 Task: Create a rule from the Routing list, Task moved to a section -> Set Priority in the project ApprisePro , set the section as To-Do and set the priority of the task as  High
Action: Mouse moved to (747, 68)
Screenshot: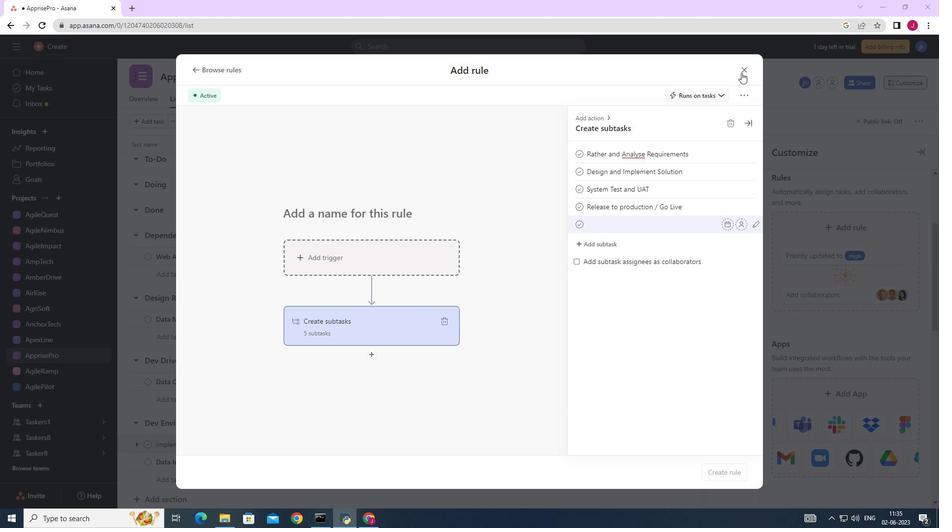 
Action: Mouse pressed left at (747, 68)
Screenshot: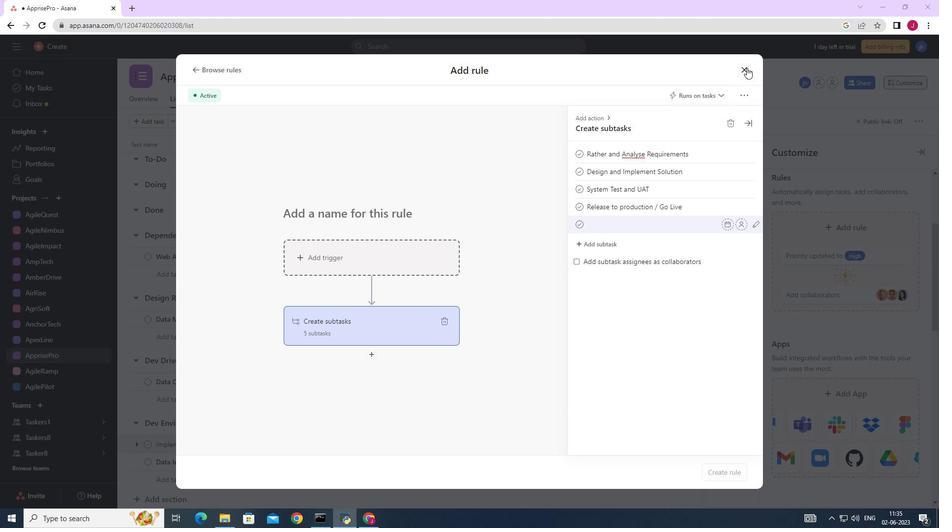 
Action: Mouse moved to (921, 148)
Screenshot: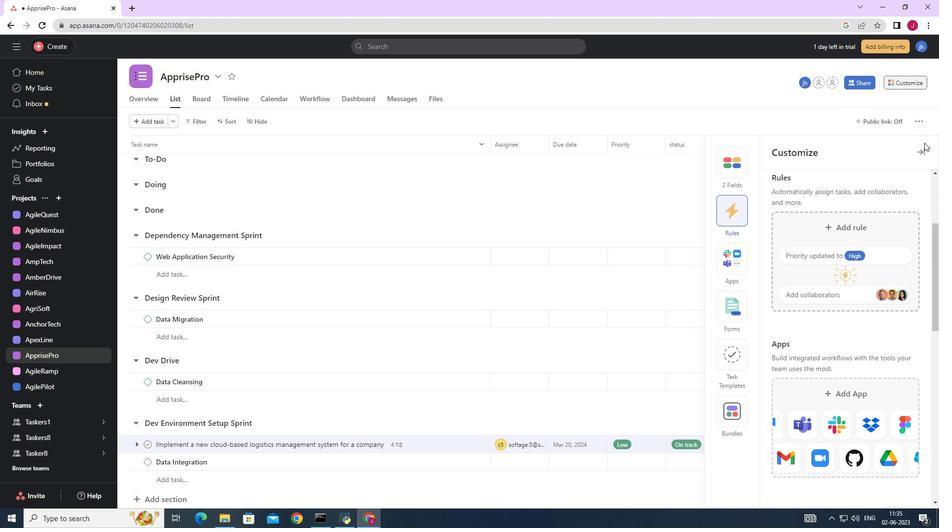
Action: Mouse pressed left at (921, 148)
Screenshot: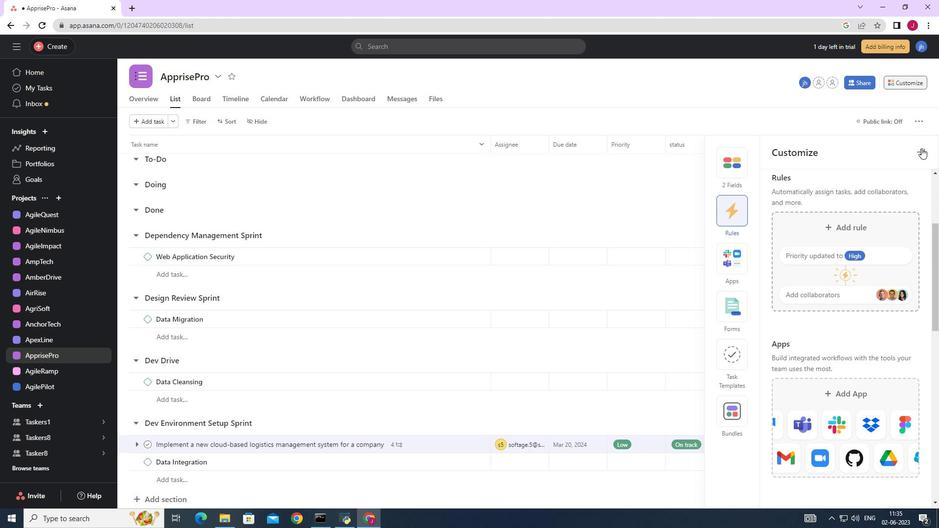 
Action: Mouse moved to (910, 83)
Screenshot: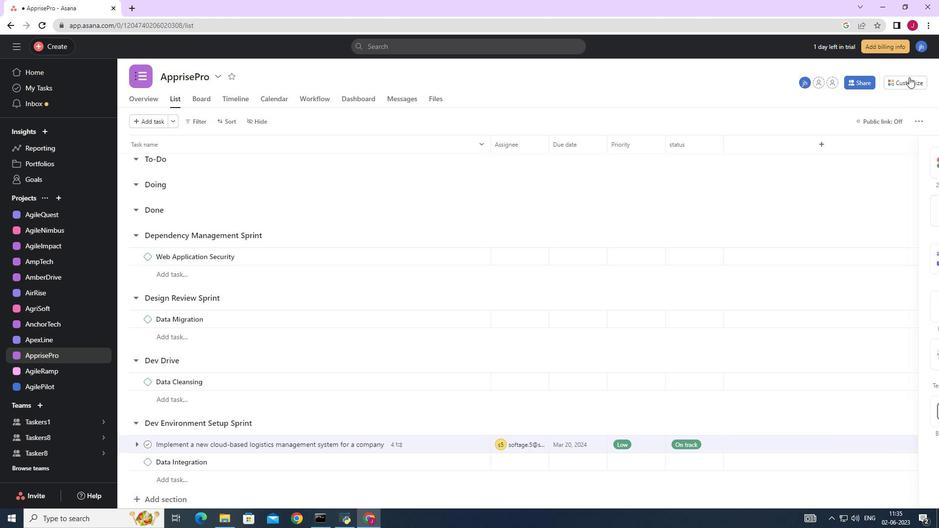 
Action: Mouse pressed left at (910, 83)
Screenshot: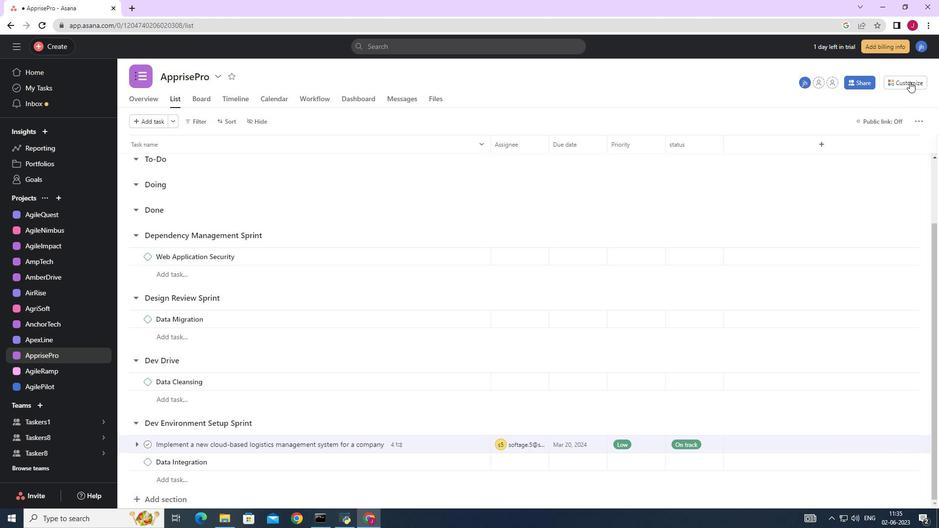 
Action: Mouse moved to (740, 215)
Screenshot: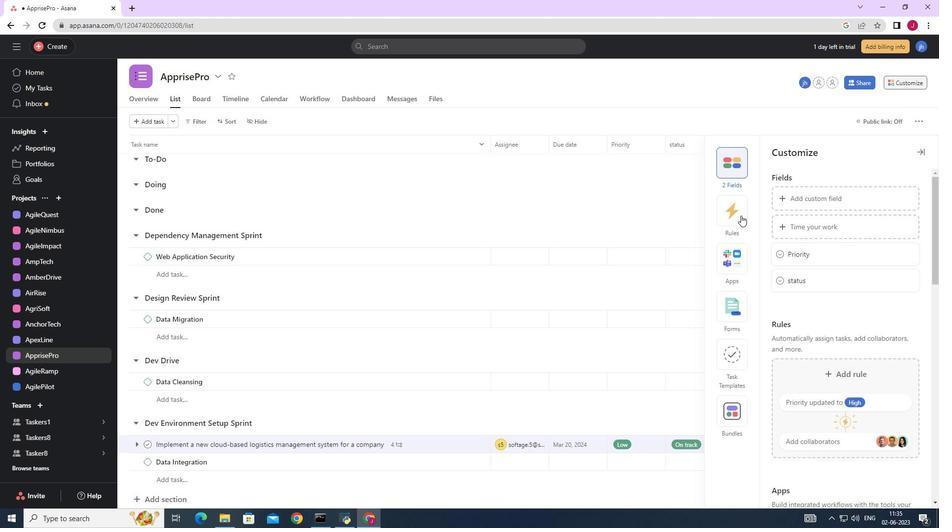 
Action: Mouse pressed left at (740, 215)
Screenshot: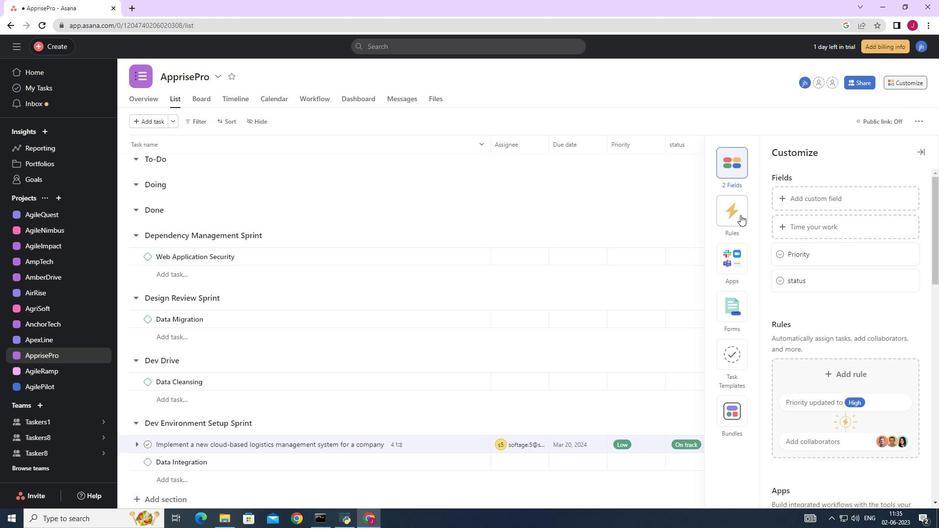 
Action: Mouse moved to (818, 225)
Screenshot: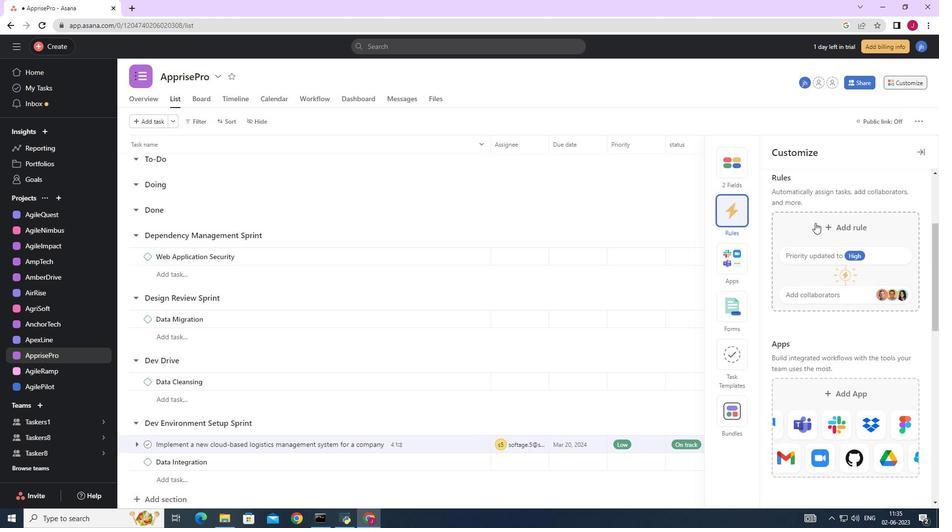
Action: Mouse pressed left at (818, 225)
Screenshot: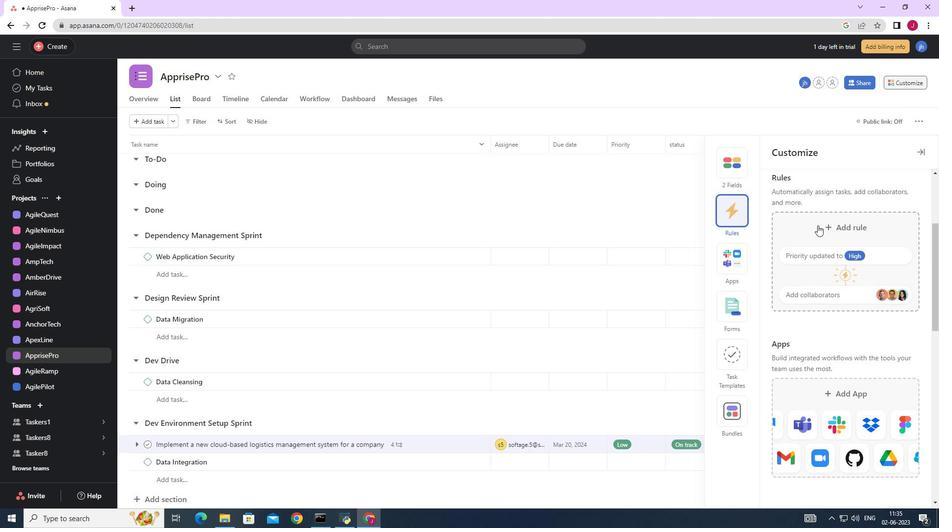
Action: Mouse moved to (204, 129)
Screenshot: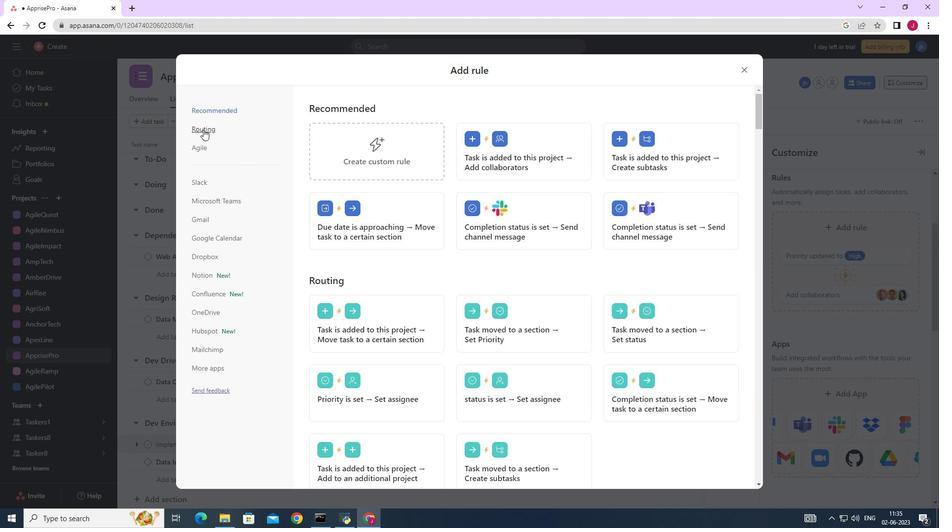 
Action: Mouse pressed left at (204, 129)
Screenshot: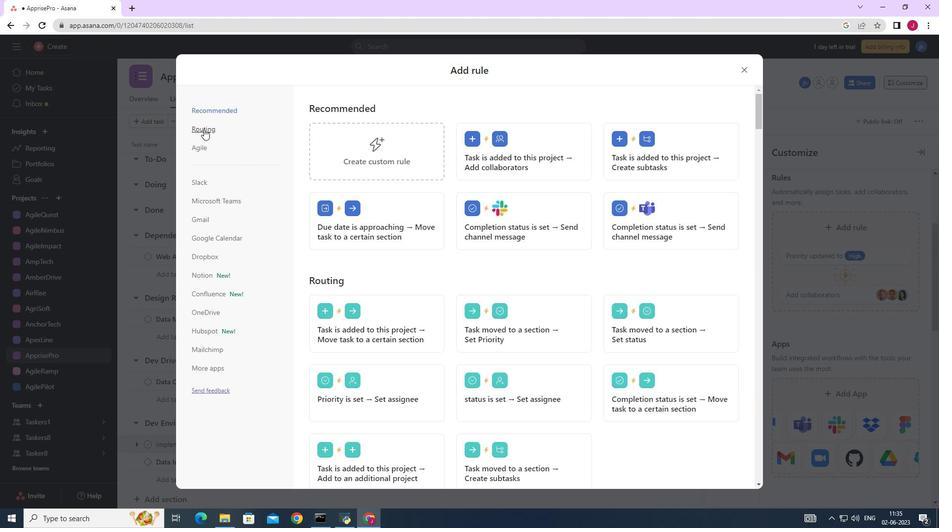 
Action: Mouse moved to (502, 157)
Screenshot: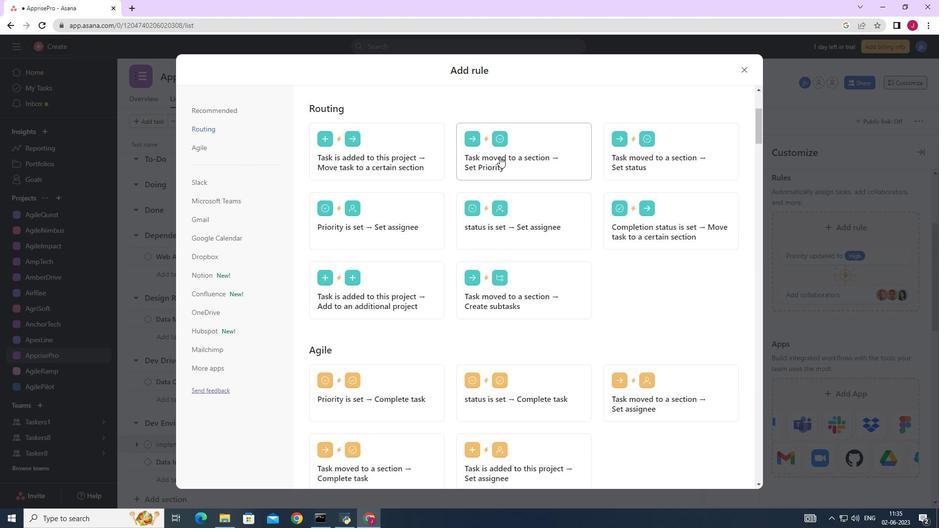 
Action: Mouse pressed left at (502, 157)
Screenshot: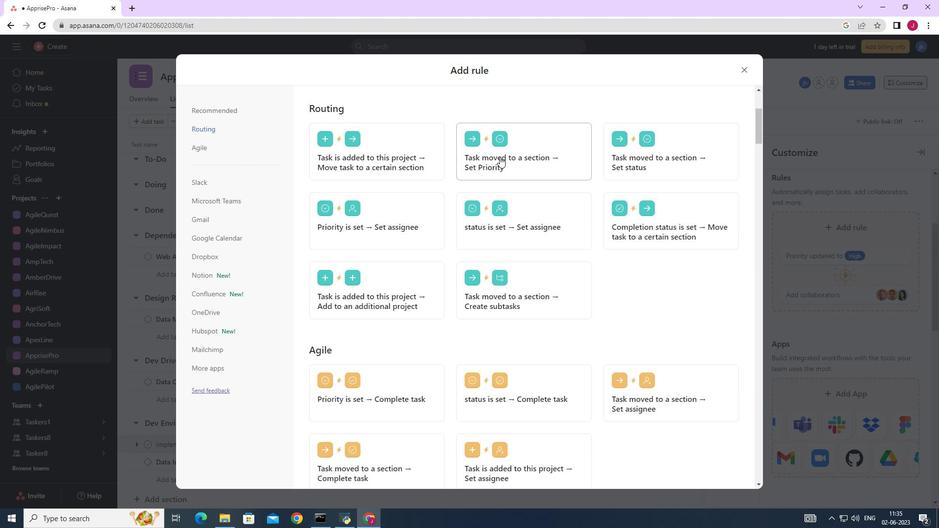 
Action: Mouse moved to (385, 265)
Screenshot: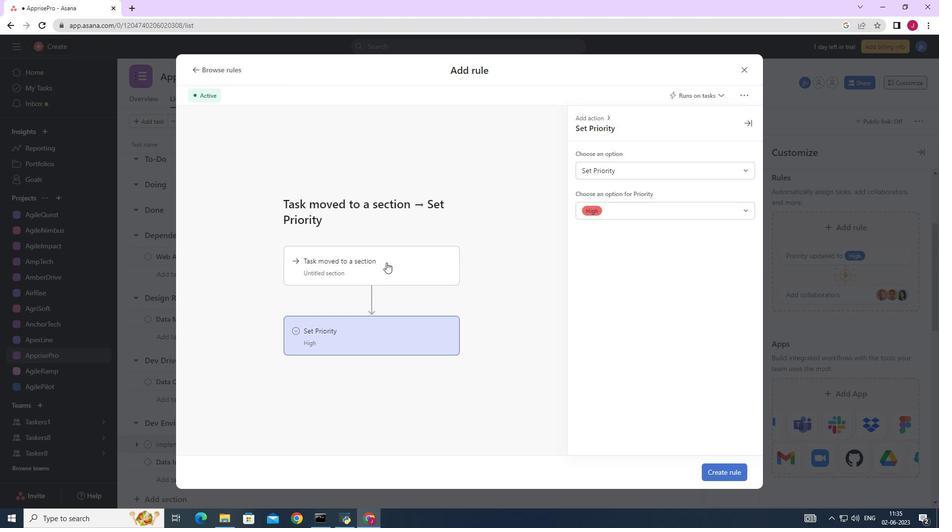 
Action: Mouse pressed left at (385, 265)
Screenshot: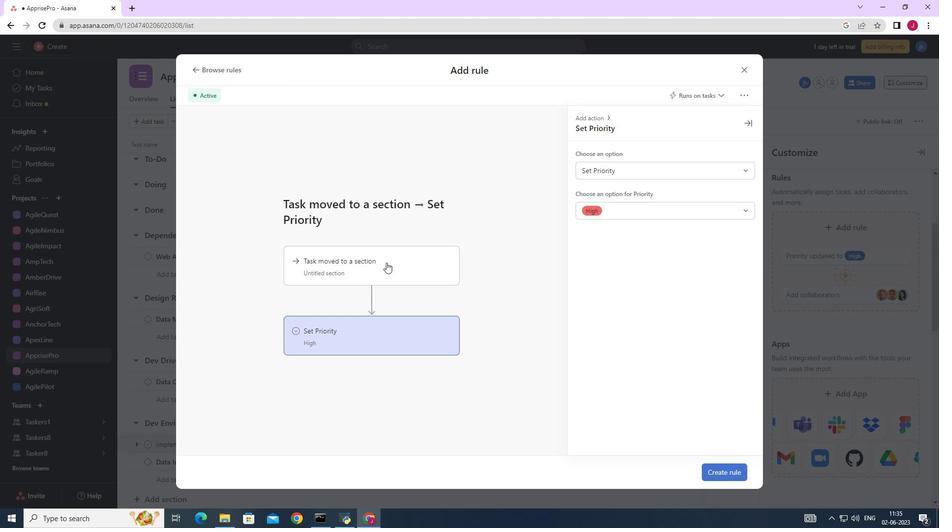 
Action: Mouse moved to (607, 168)
Screenshot: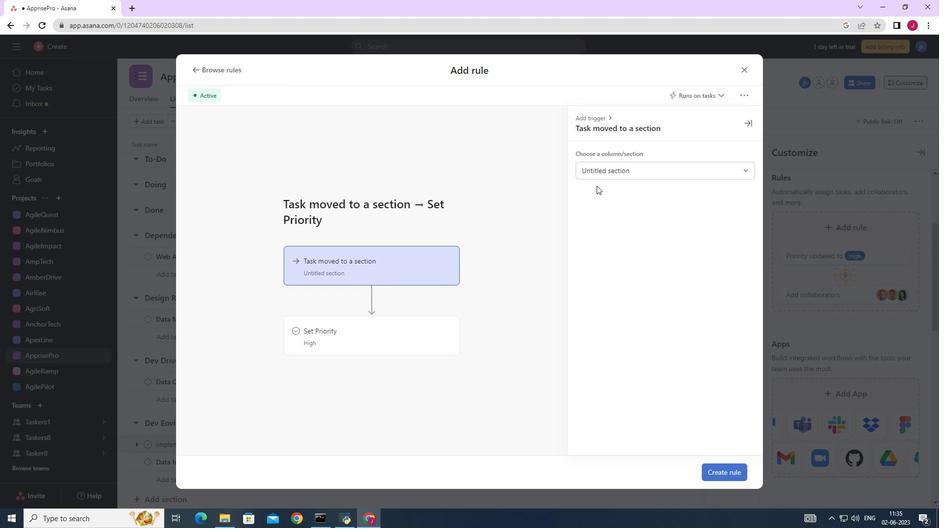 
Action: Mouse pressed left at (607, 168)
Screenshot: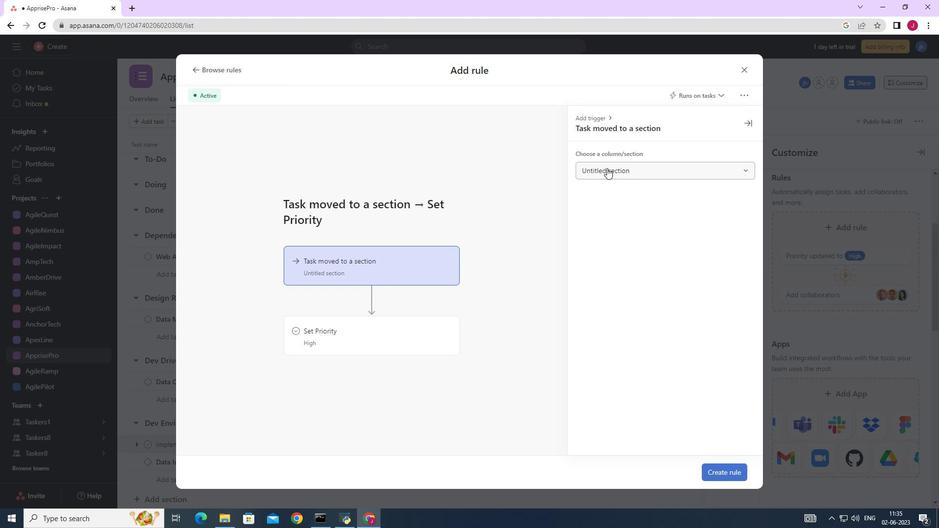 
Action: Mouse moved to (608, 212)
Screenshot: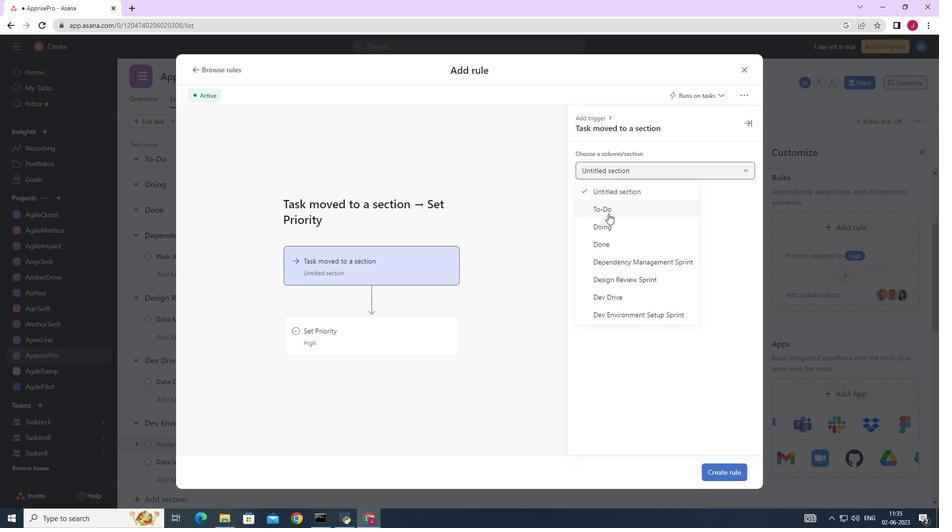 
Action: Mouse pressed left at (608, 212)
Screenshot: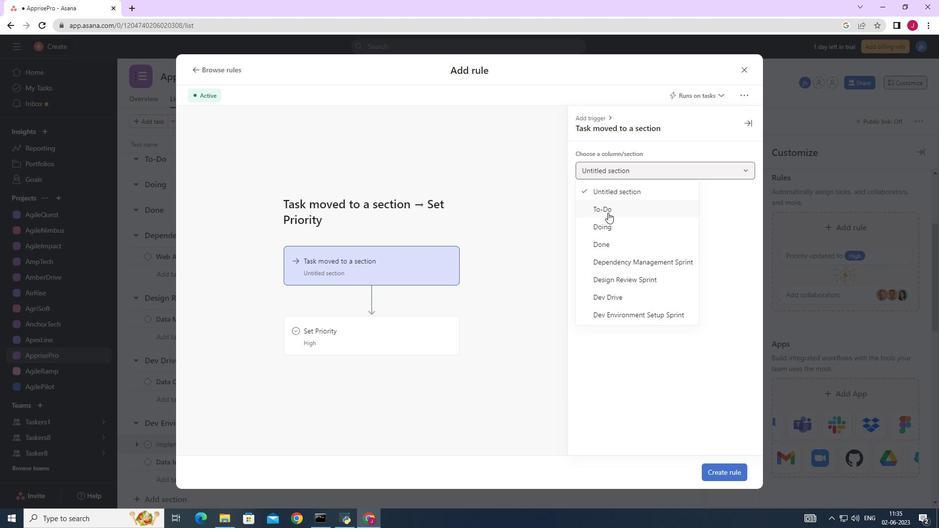 
Action: Mouse moved to (392, 329)
Screenshot: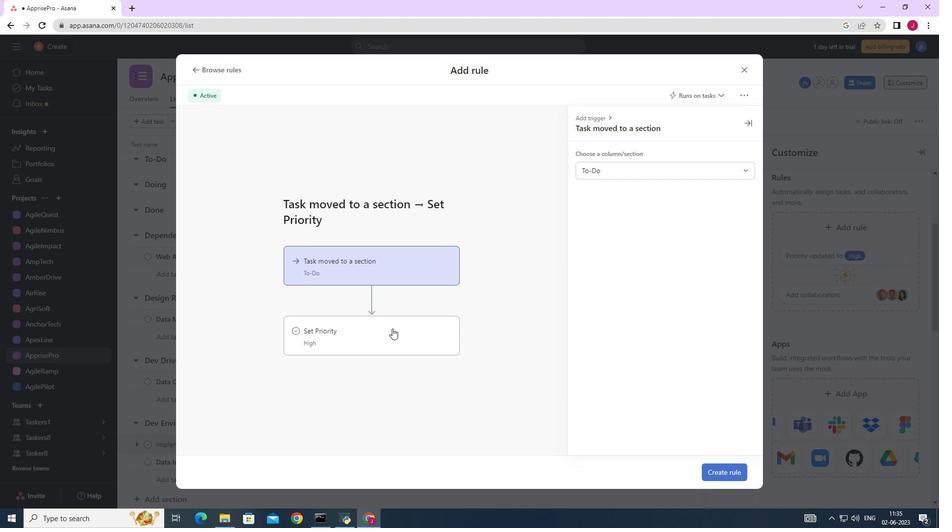 
Action: Mouse pressed left at (392, 328)
Screenshot: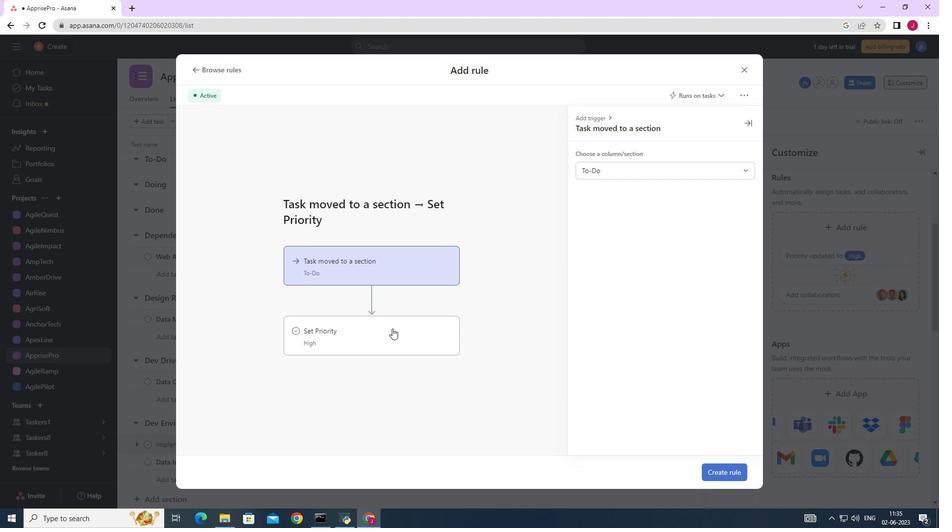 
Action: Mouse moved to (610, 165)
Screenshot: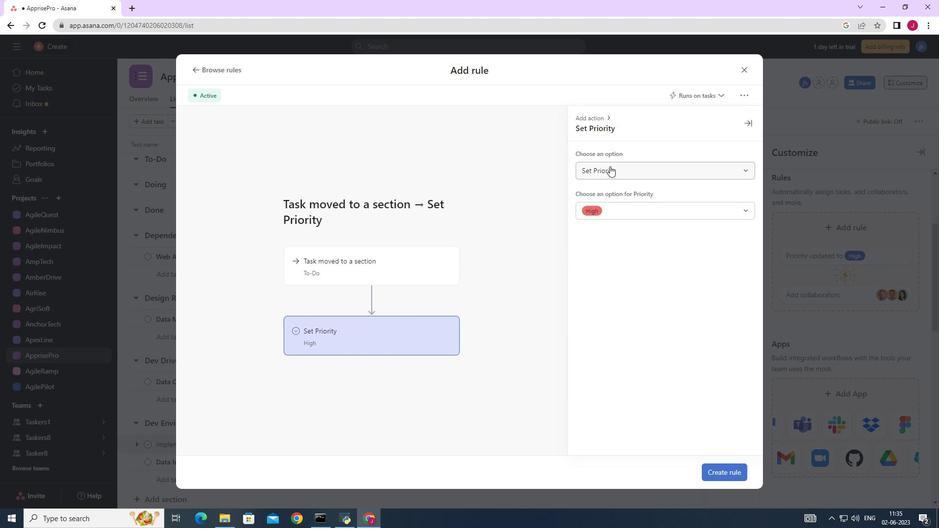 
Action: Mouse pressed left at (610, 165)
Screenshot: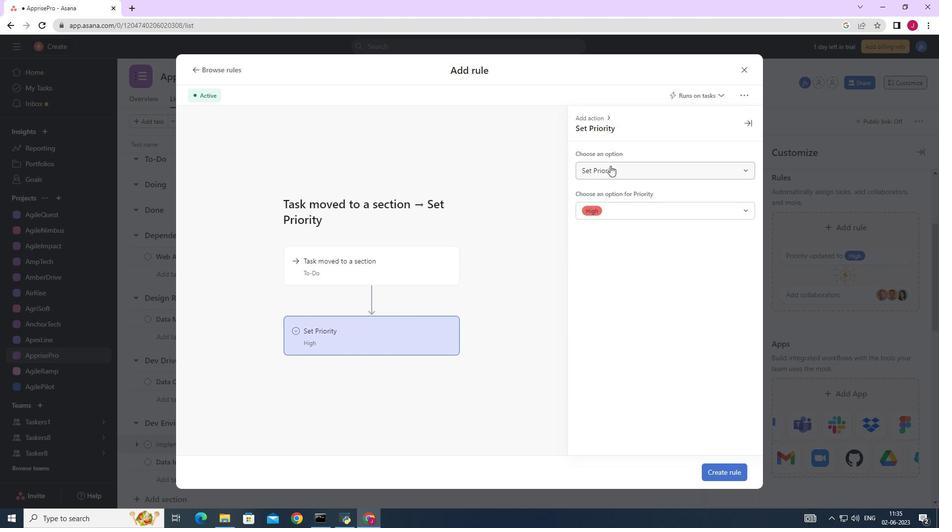 
Action: Mouse pressed left at (610, 165)
Screenshot: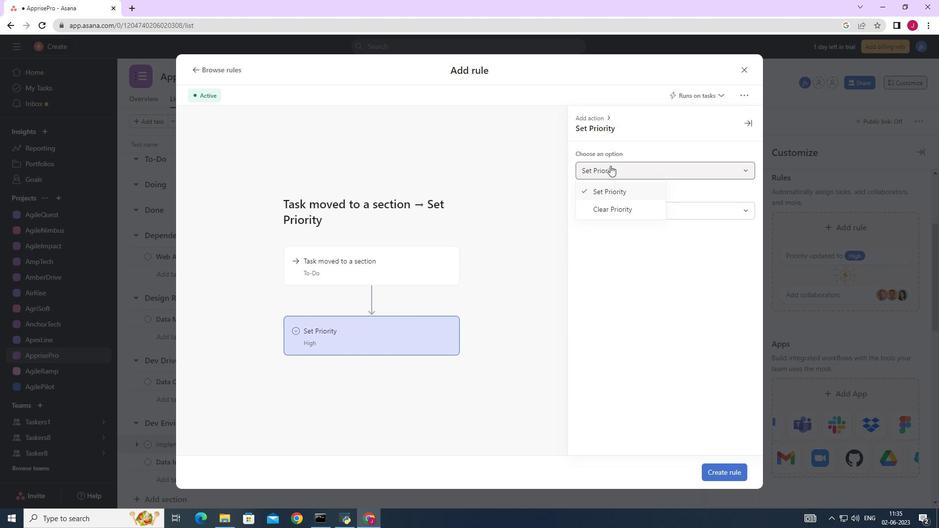 
Action: Mouse moved to (607, 213)
Screenshot: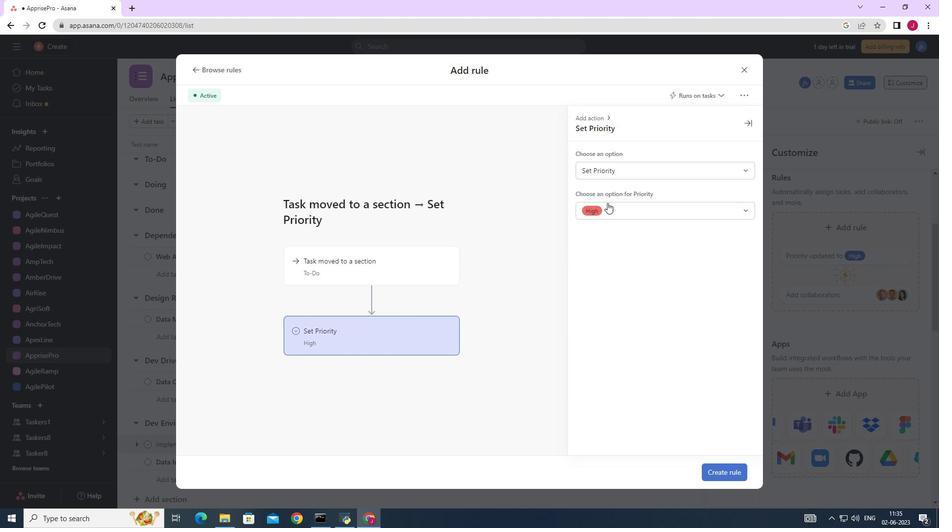 
Action: Mouse pressed left at (607, 213)
Screenshot: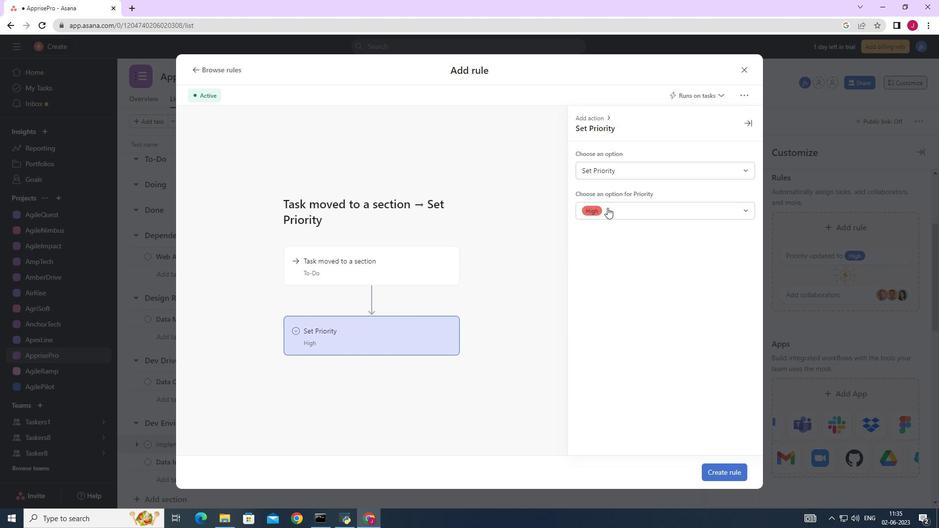 
Action: Mouse moved to (602, 229)
Screenshot: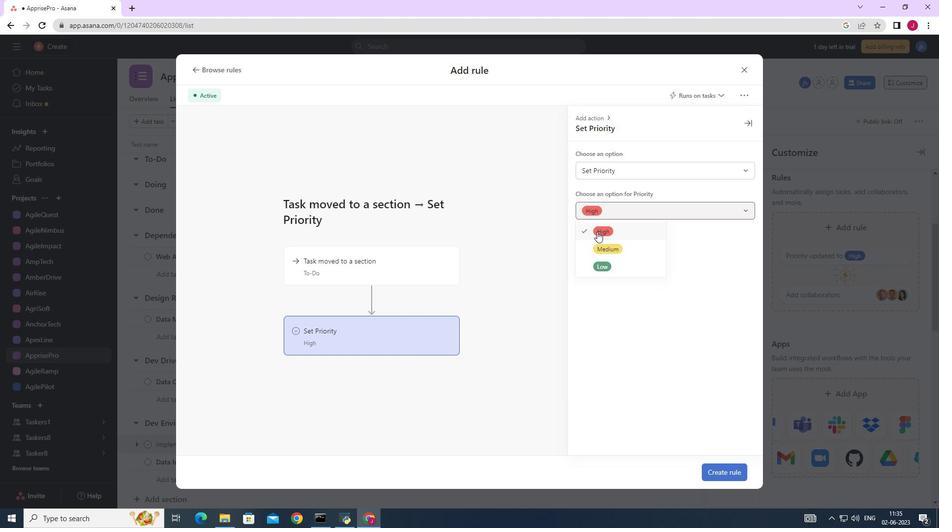 
Action: Mouse pressed left at (602, 229)
Screenshot: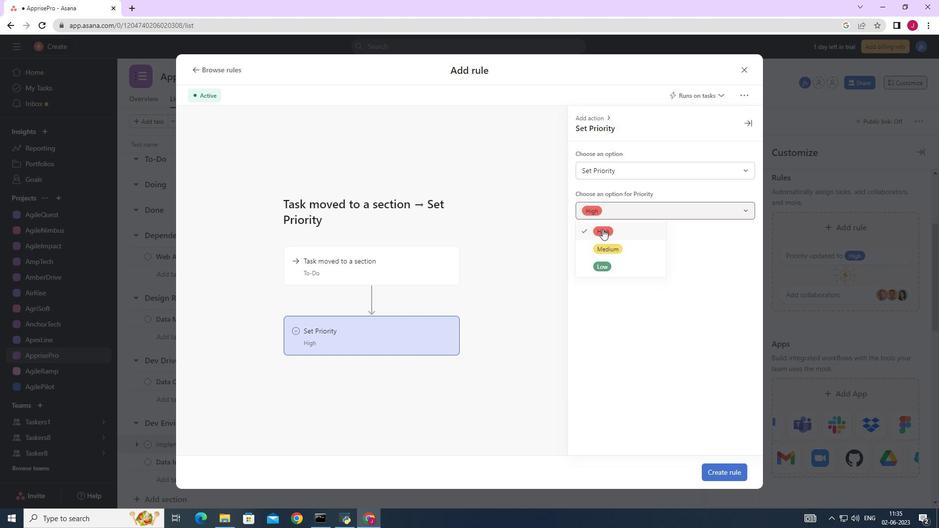 
Action: Mouse moved to (728, 472)
Screenshot: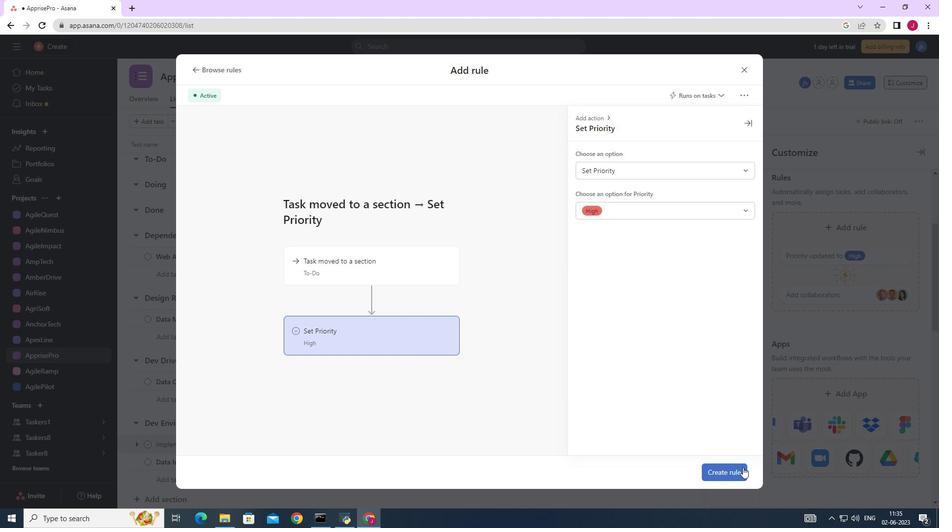 
Action: Mouse pressed left at (728, 472)
Screenshot: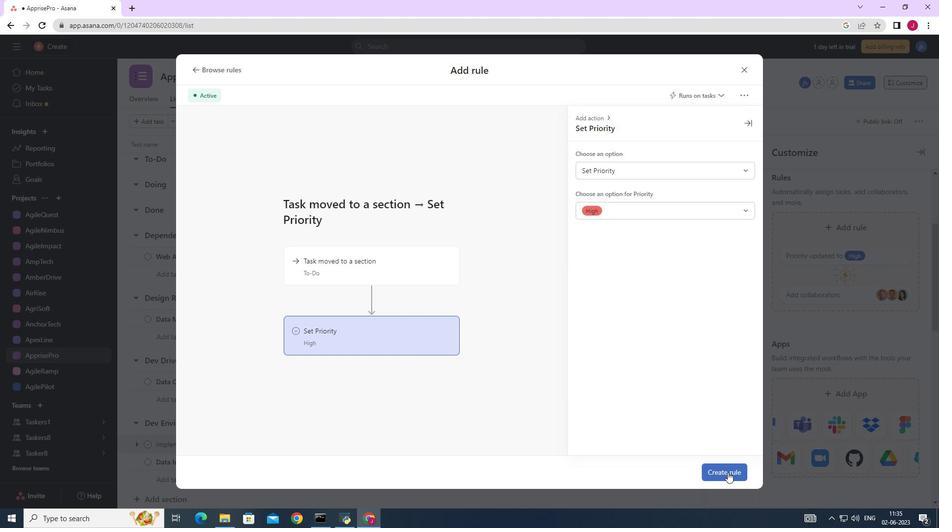 
Action: Mouse moved to (725, 469)
Screenshot: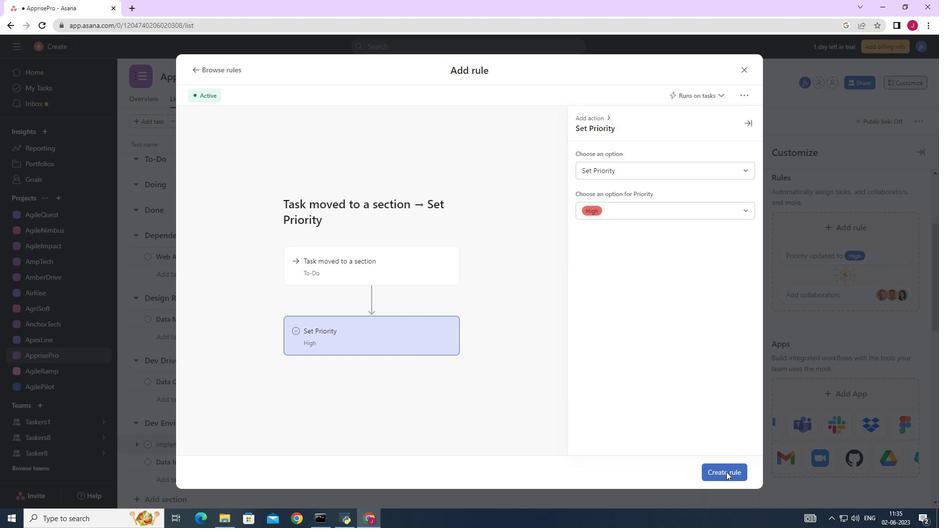 
